 Task: Add Sprouts Sliced Swiss Cheese to the cart.
Action: Mouse moved to (21, 98)
Screenshot: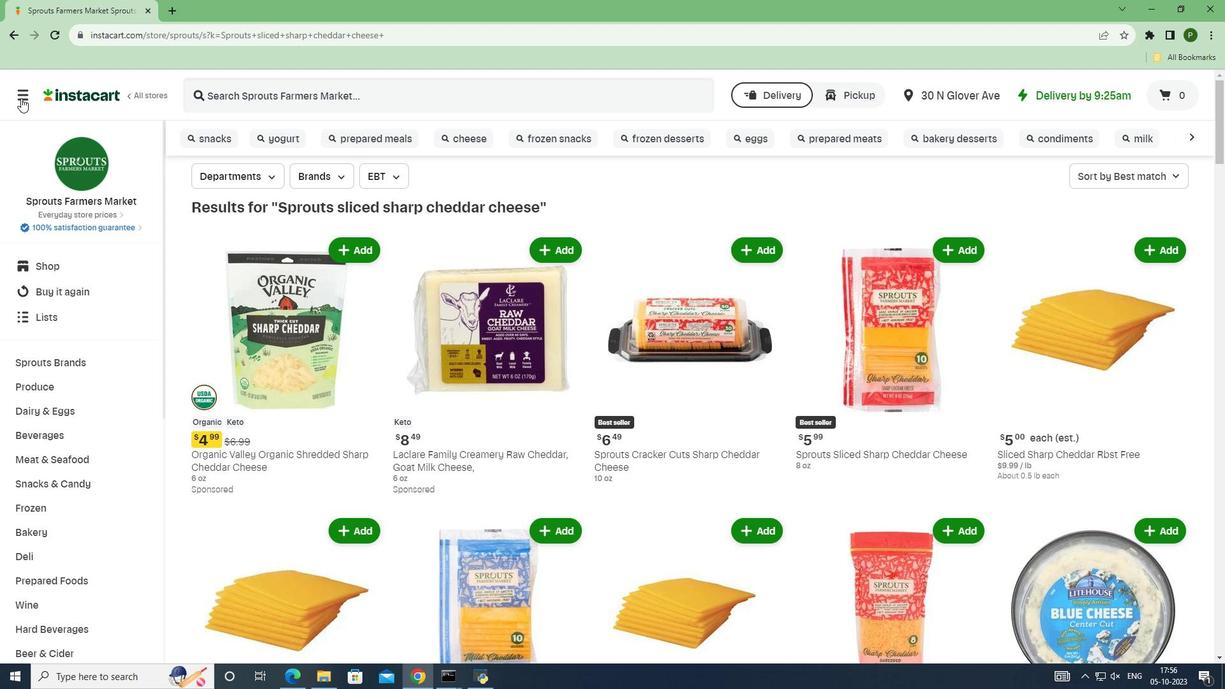 
Action: Mouse pressed left at (21, 98)
Screenshot: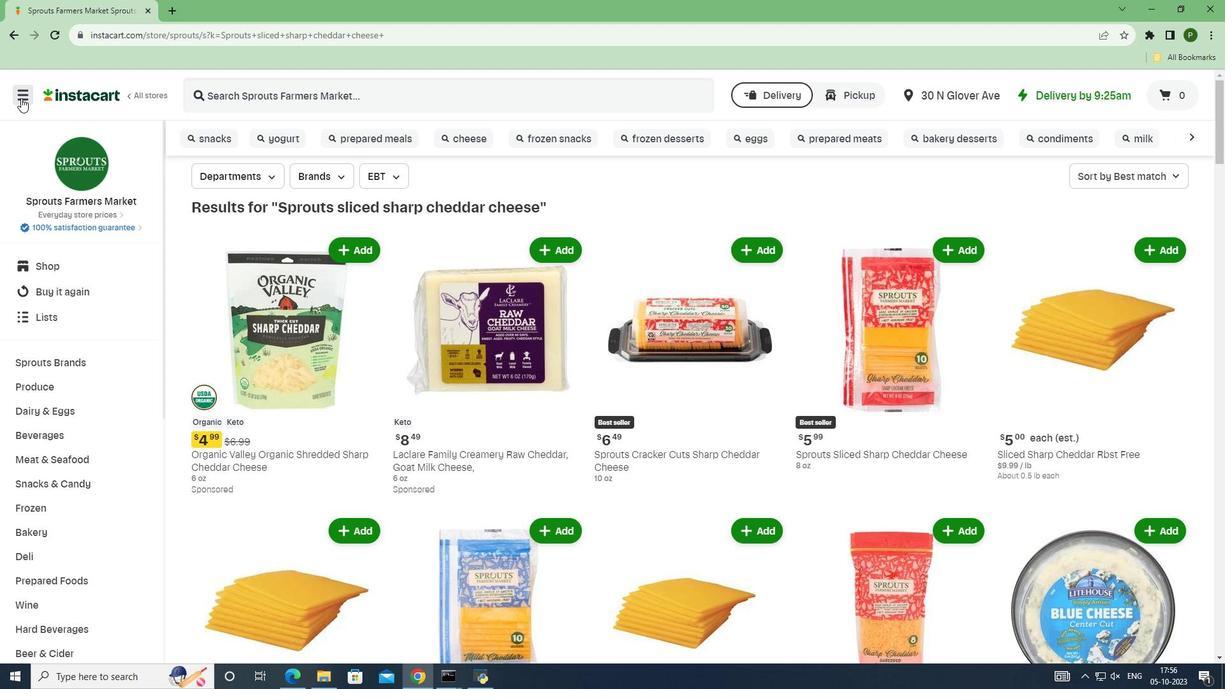 
Action: Mouse moved to (55, 337)
Screenshot: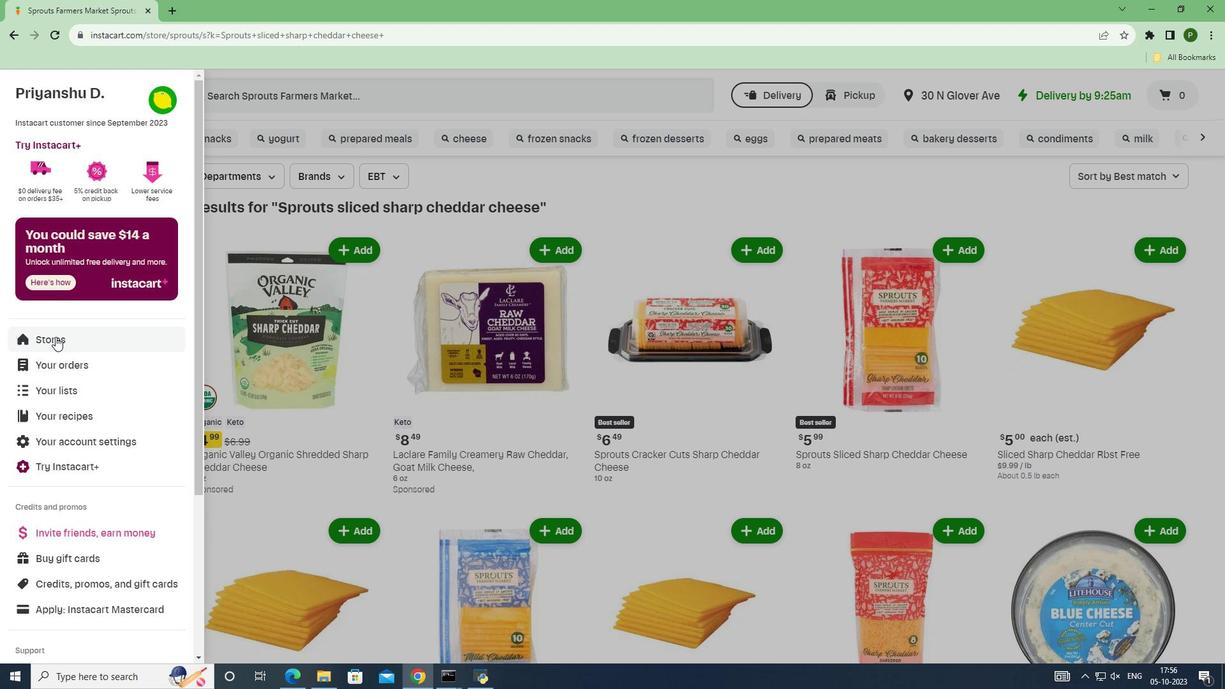 
Action: Mouse pressed left at (55, 337)
Screenshot: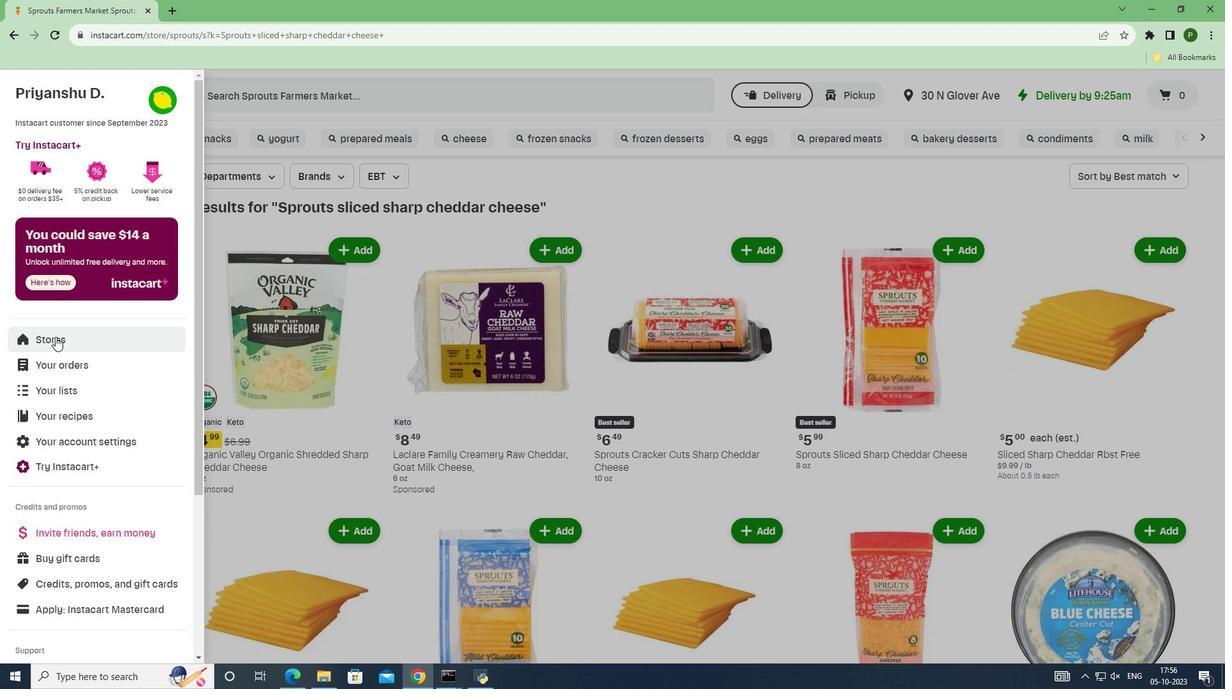 
Action: Mouse moved to (289, 157)
Screenshot: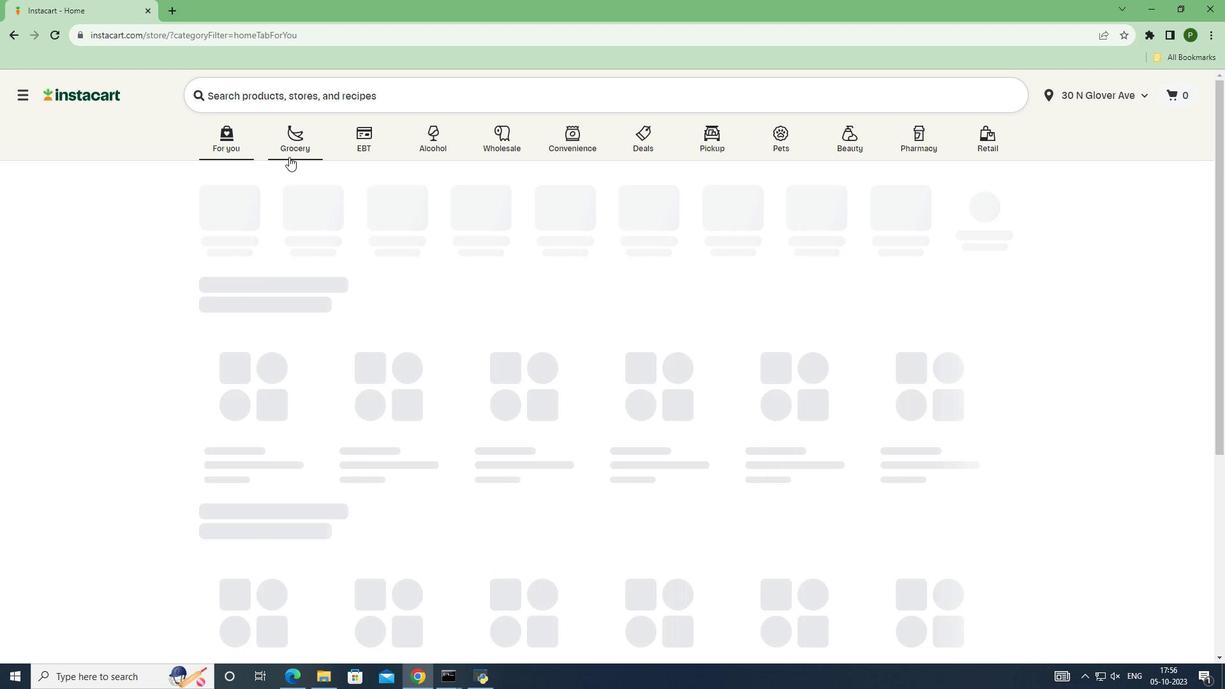 
Action: Mouse pressed left at (289, 157)
Screenshot: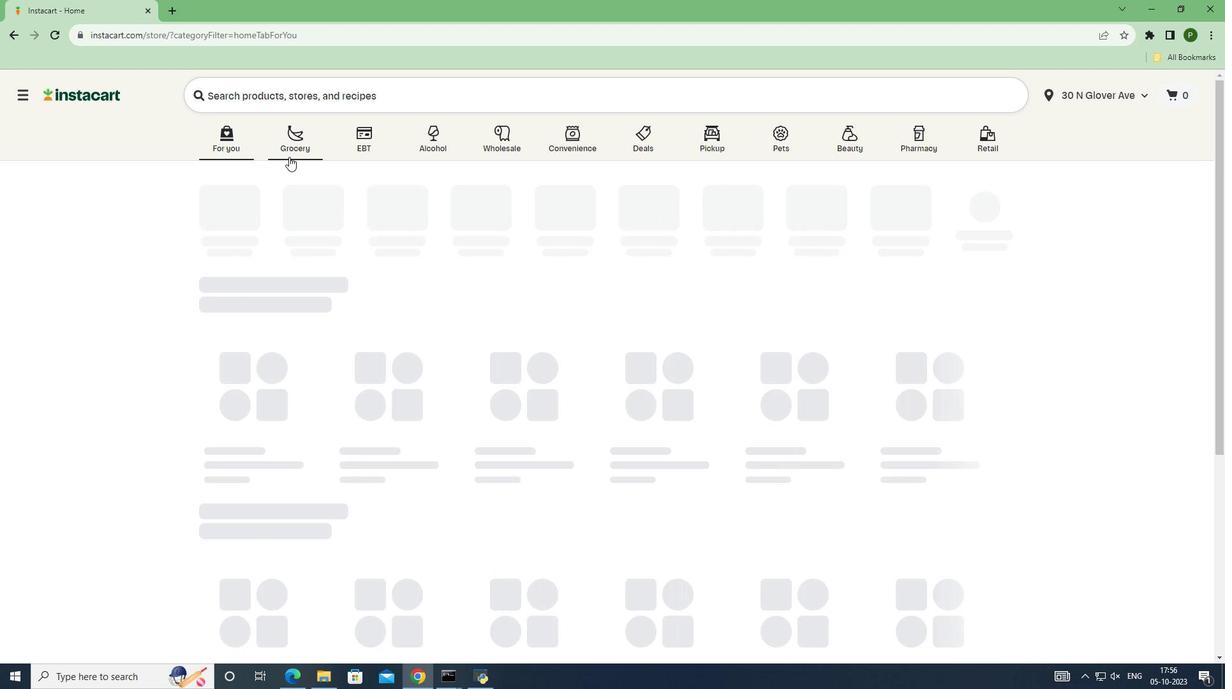 
Action: Mouse moved to (778, 282)
Screenshot: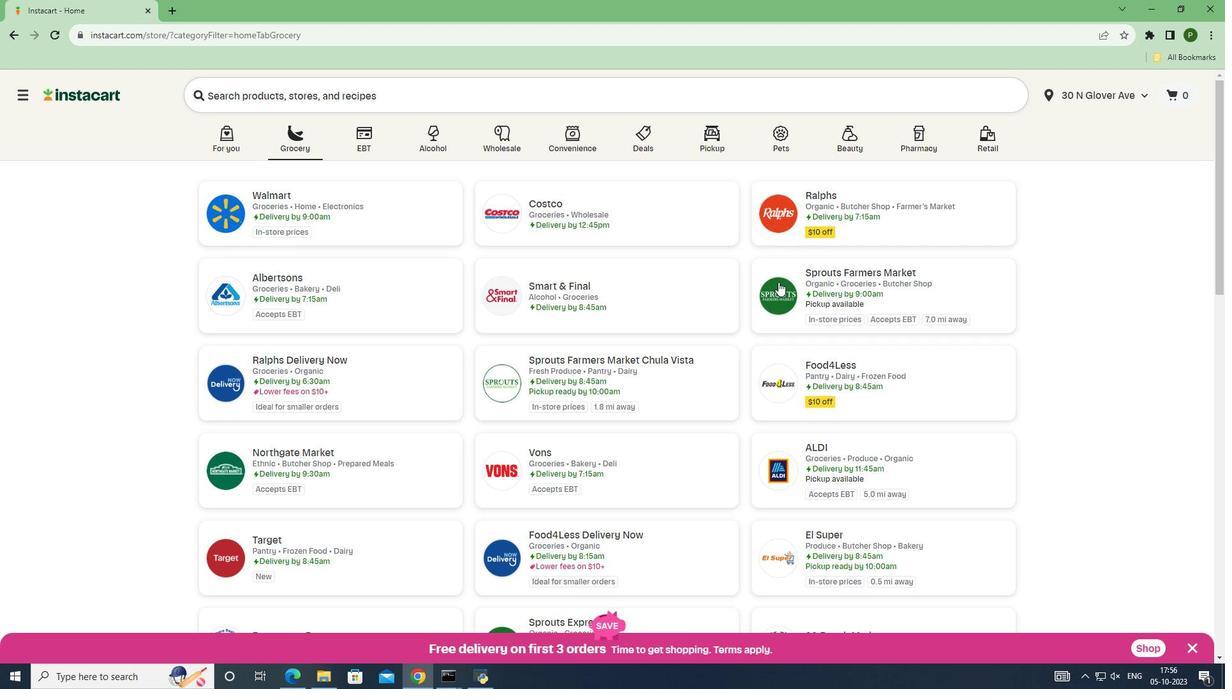 
Action: Mouse pressed left at (778, 282)
Screenshot: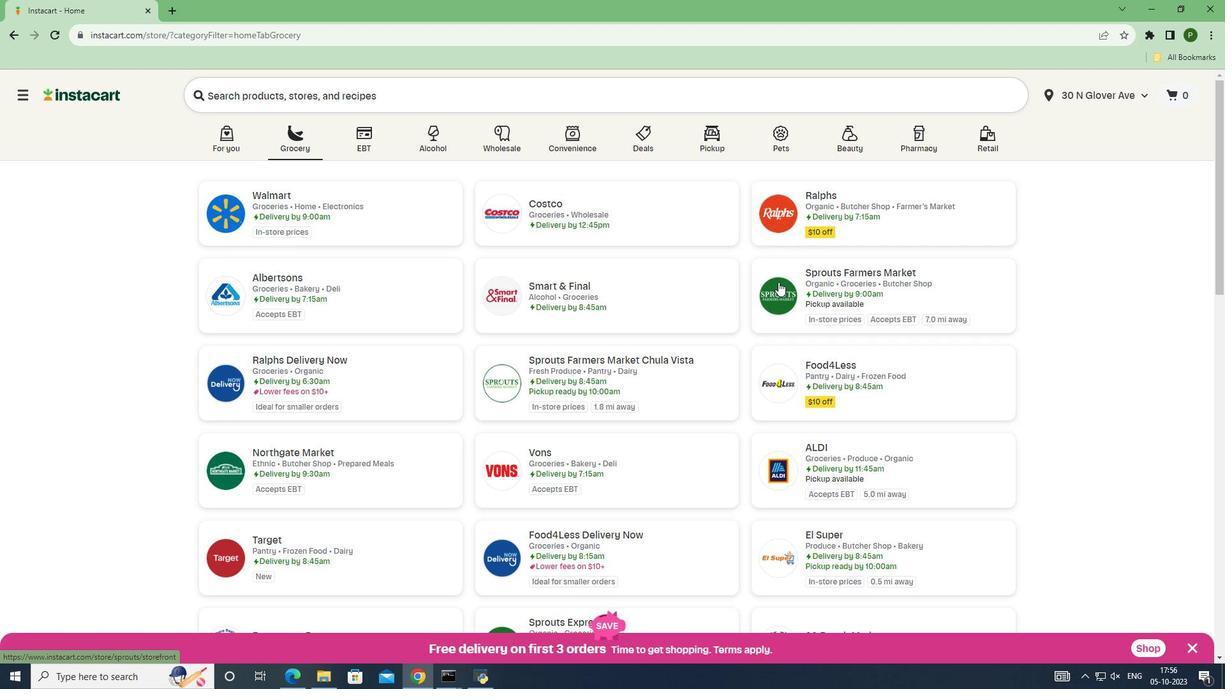 
Action: Mouse moved to (114, 357)
Screenshot: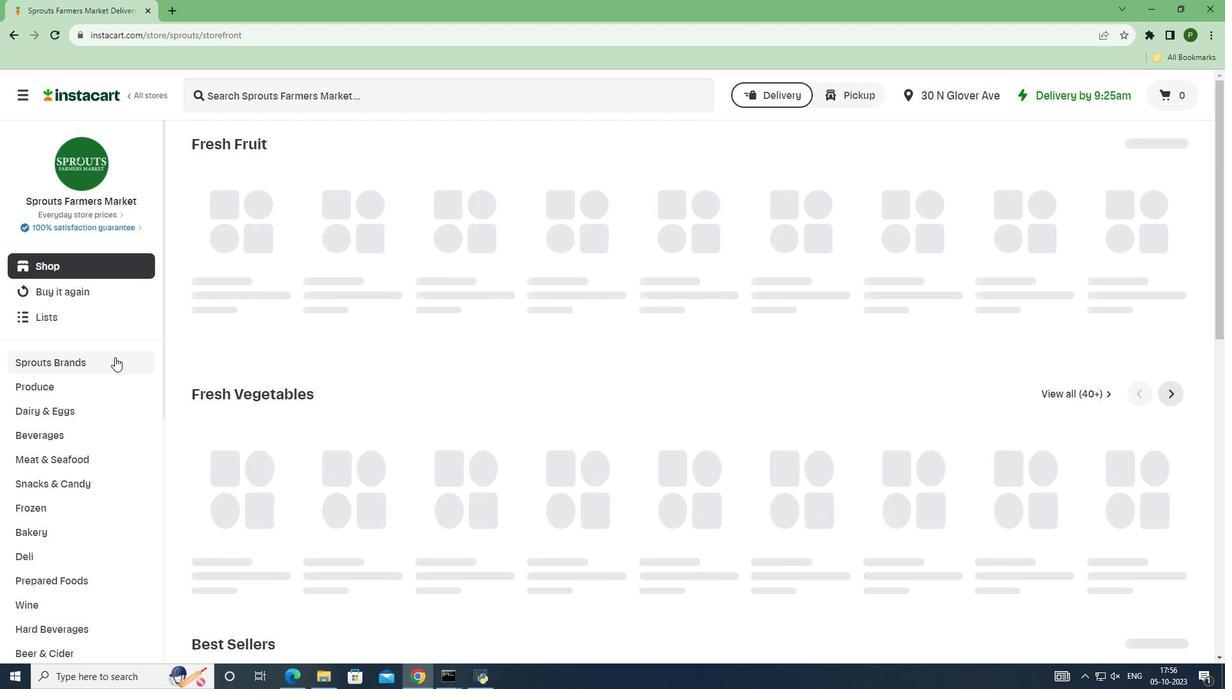 
Action: Mouse pressed left at (114, 357)
Screenshot: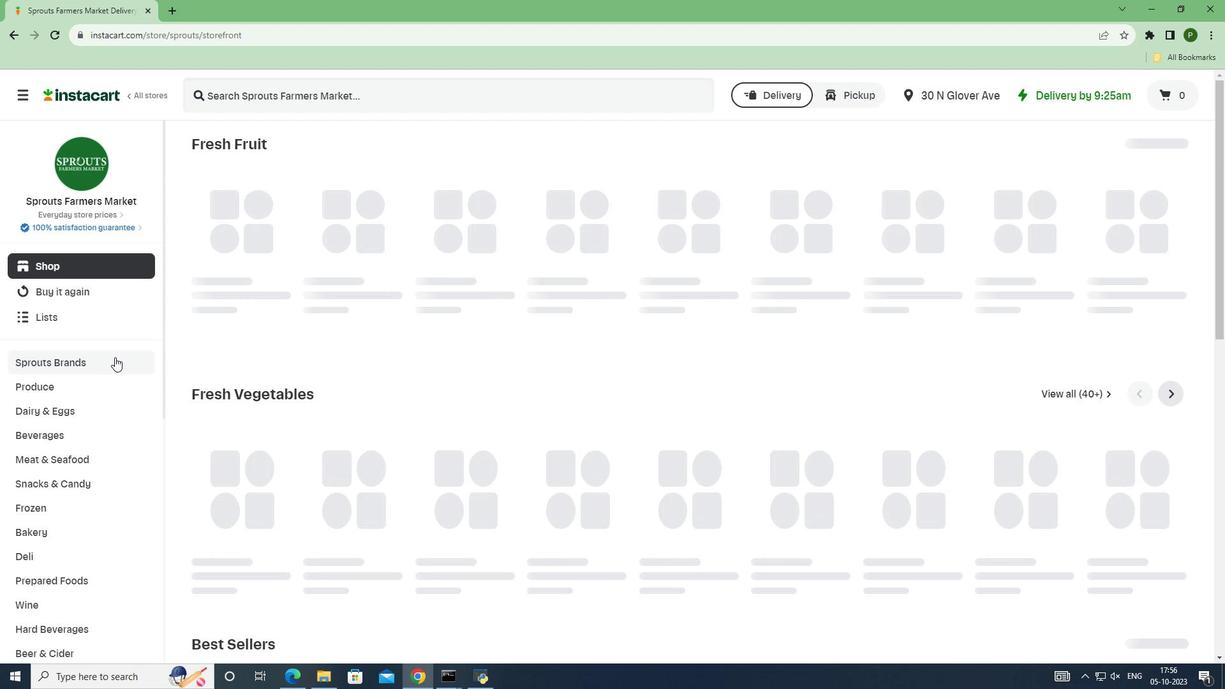 
Action: Mouse moved to (54, 506)
Screenshot: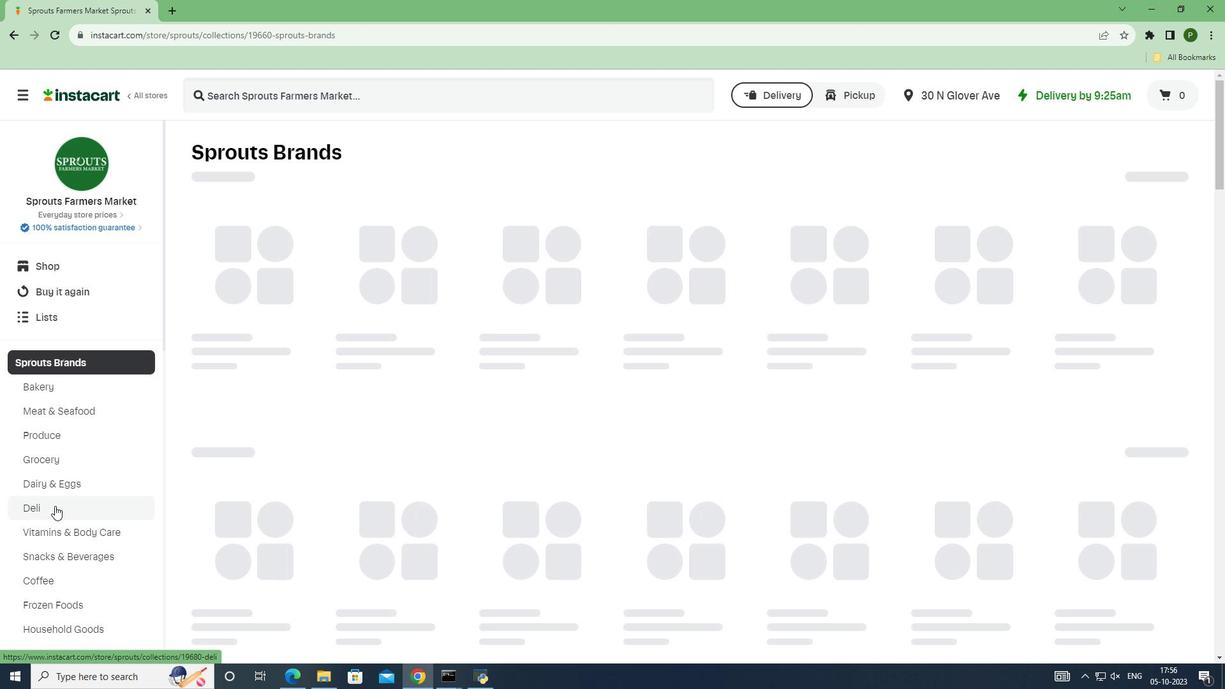 
Action: Mouse pressed left at (54, 506)
Screenshot: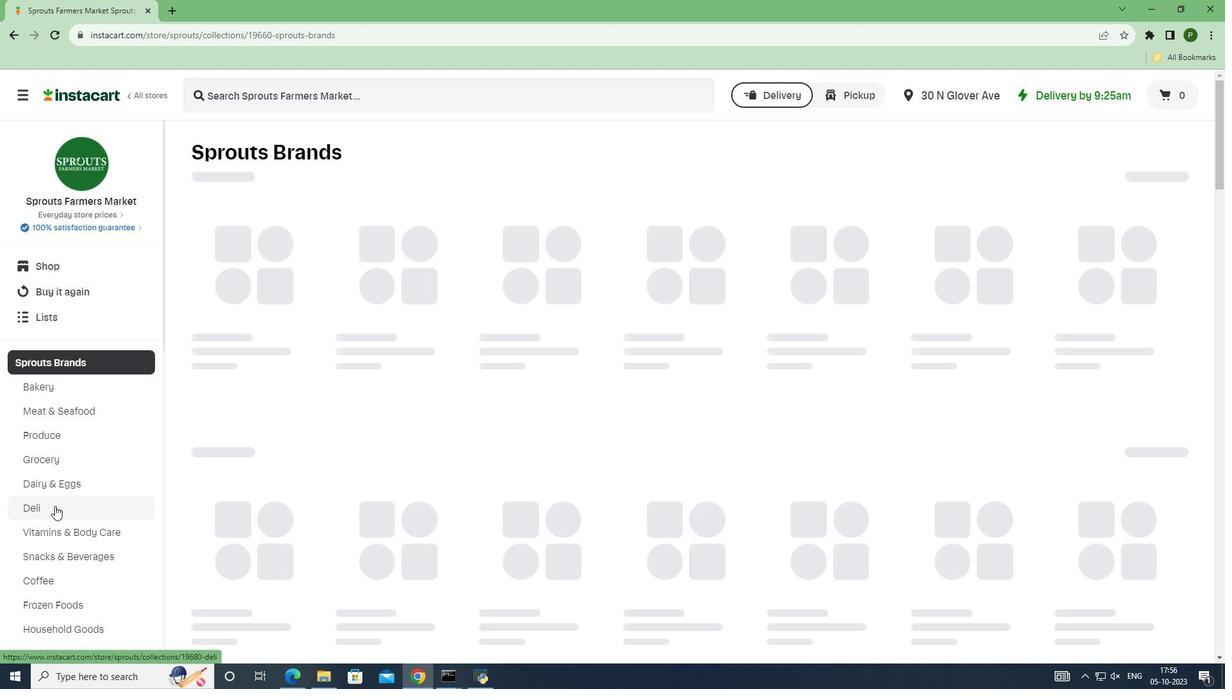 
Action: Mouse moved to (266, 103)
Screenshot: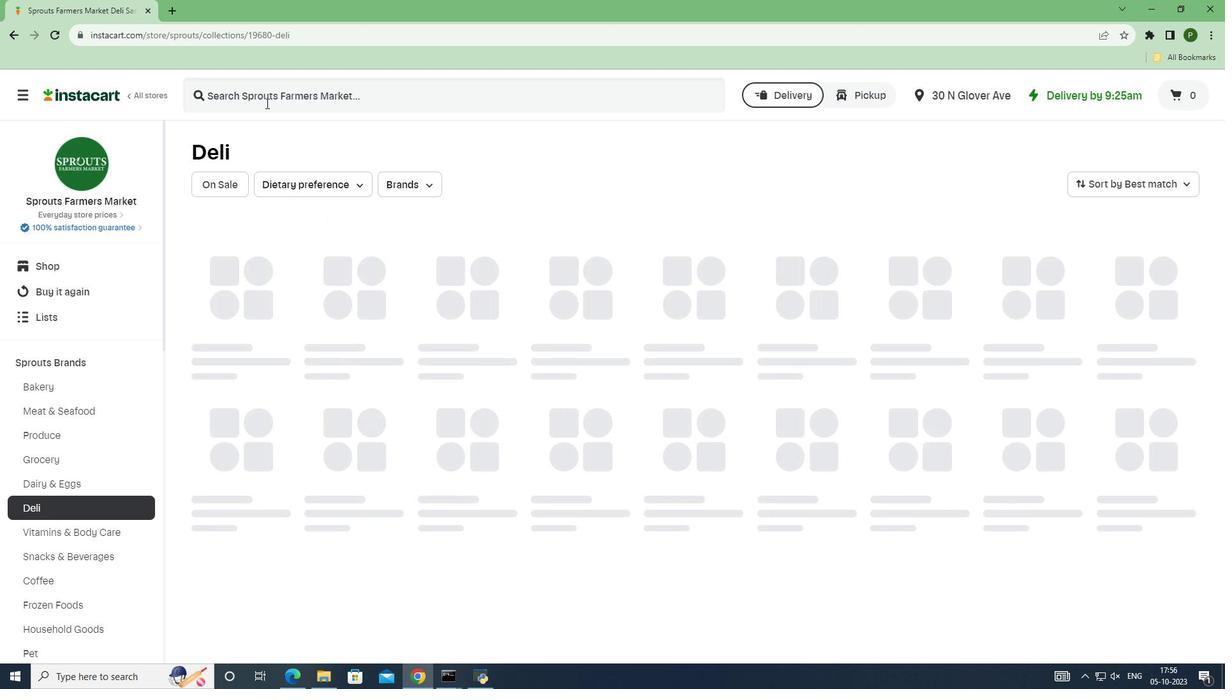 
Action: Mouse pressed left at (266, 103)
Screenshot: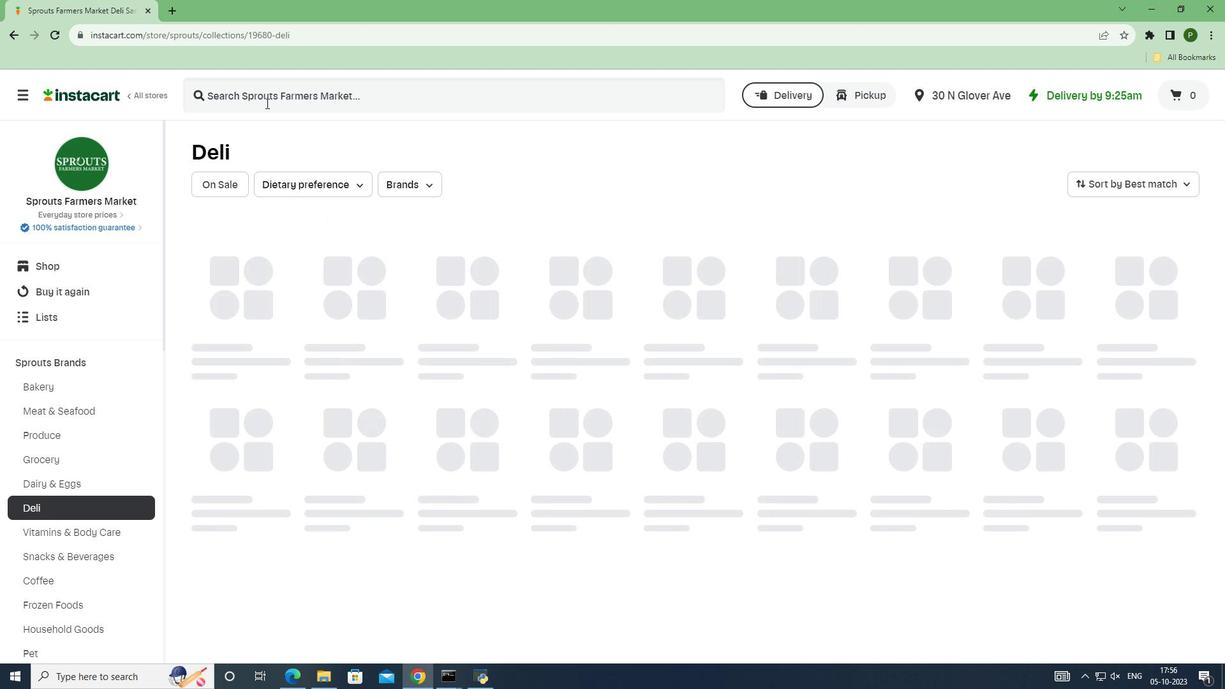 
Action: Key pressed <Key.caps_lock>S<Key.caps_lock>prouts<Key.space>sliced<Key.space>swiss<Key.space>cheese<Key.space><Key.enter>
Screenshot: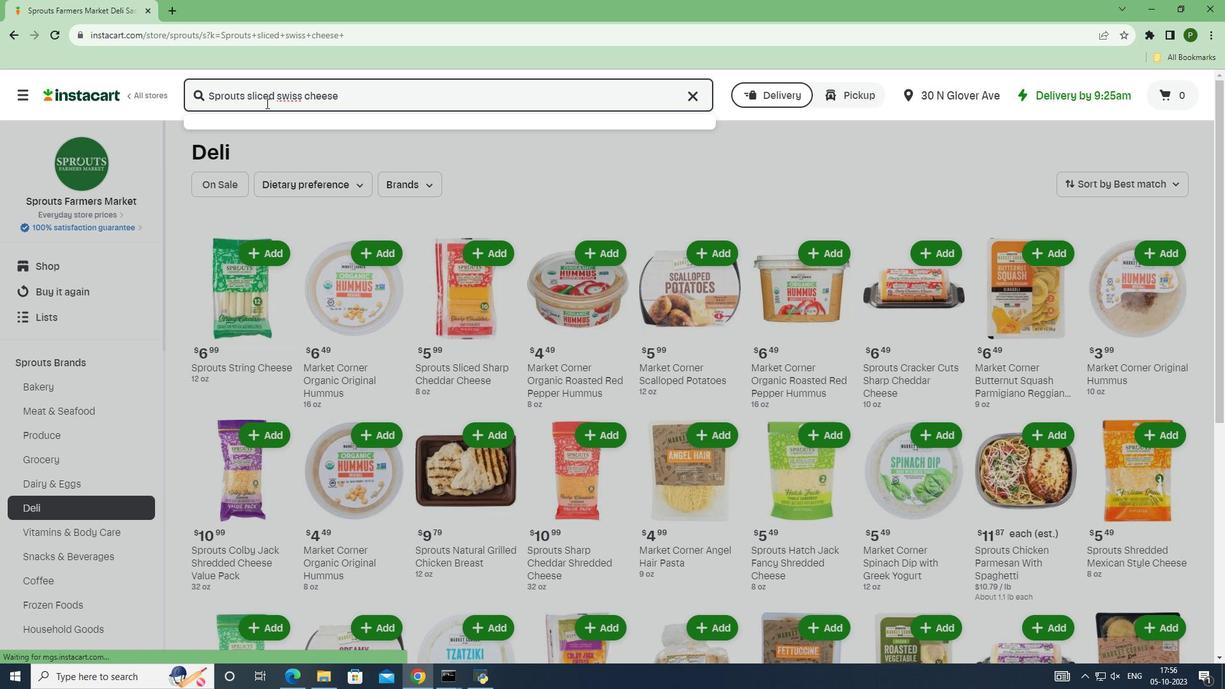
Action: Mouse moved to (328, 215)
Screenshot: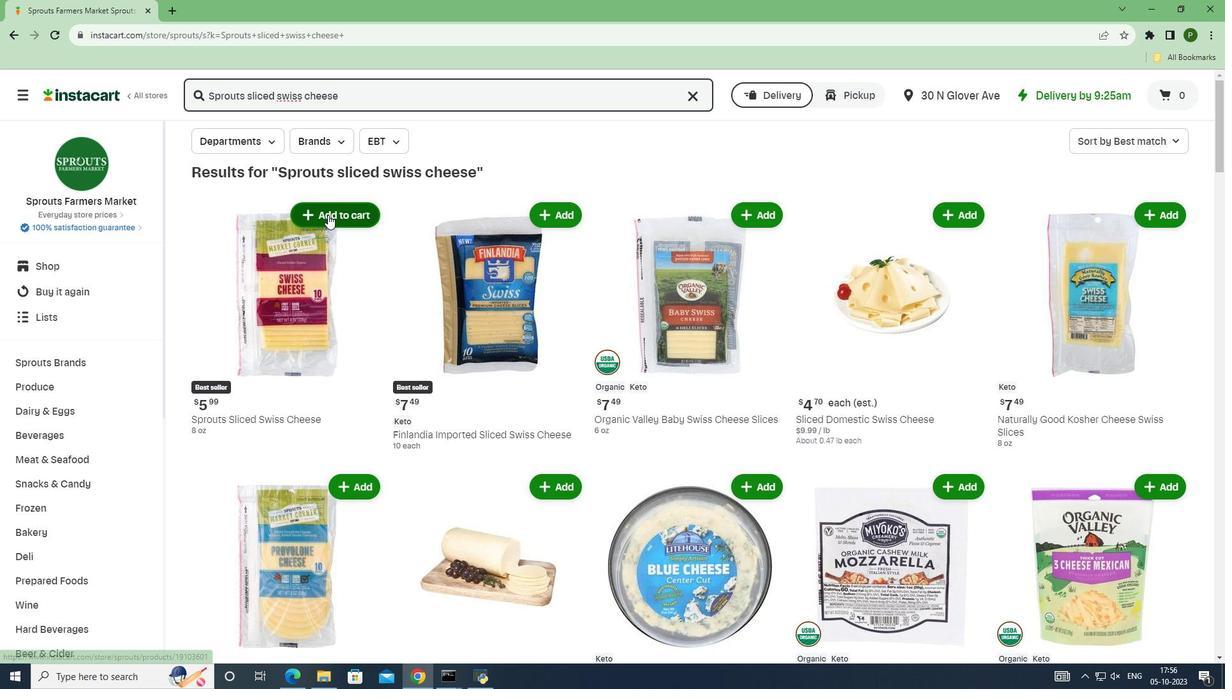 
Action: Mouse pressed left at (328, 215)
Screenshot: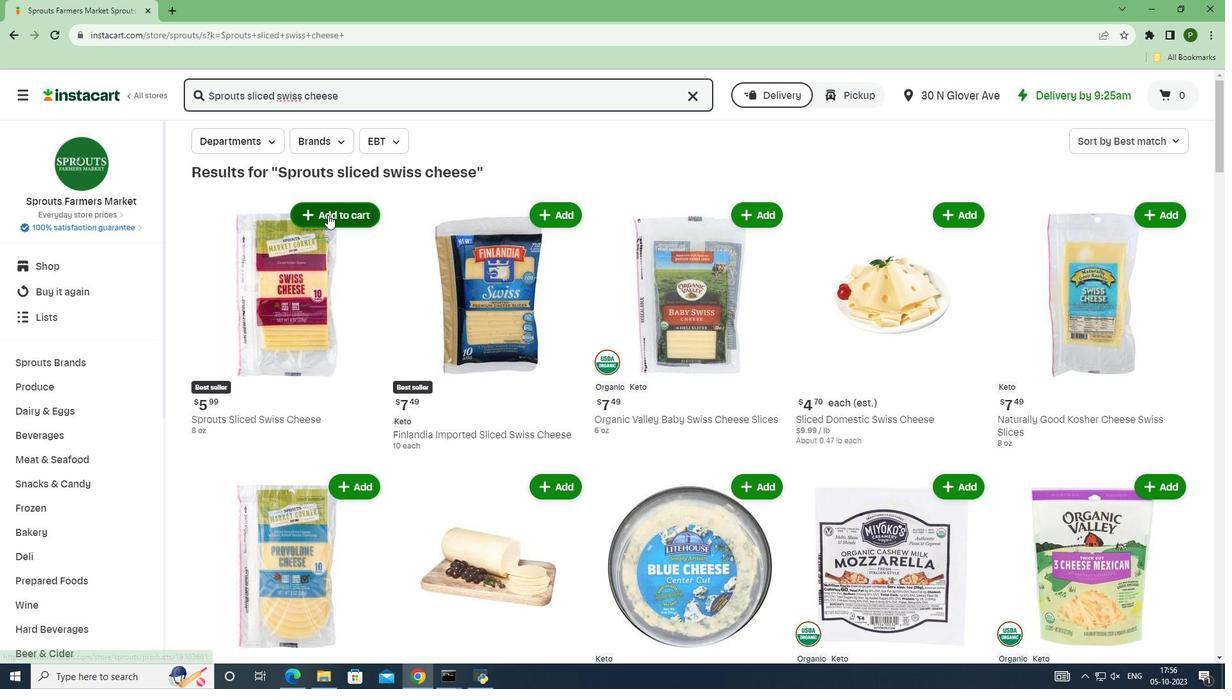 
